 Task: Create a section Speed Demon and in the section, add a milestone Enterprise resource planning (ERP) system implementation in the project ConceptLine
Action: Mouse moved to (79, 323)
Screenshot: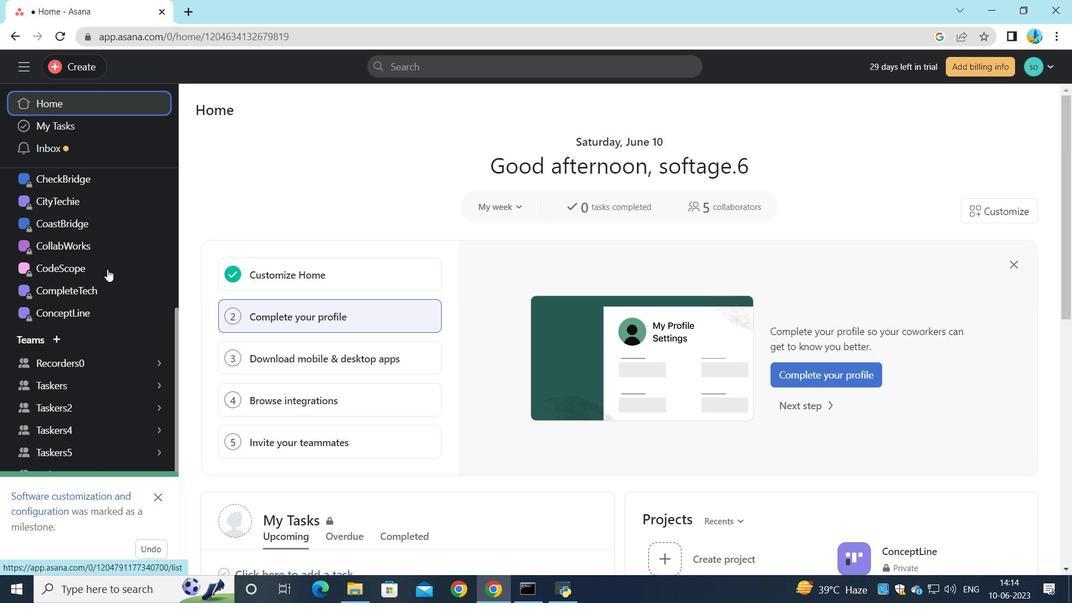 
Action: Mouse pressed left at (79, 323)
Screenshot: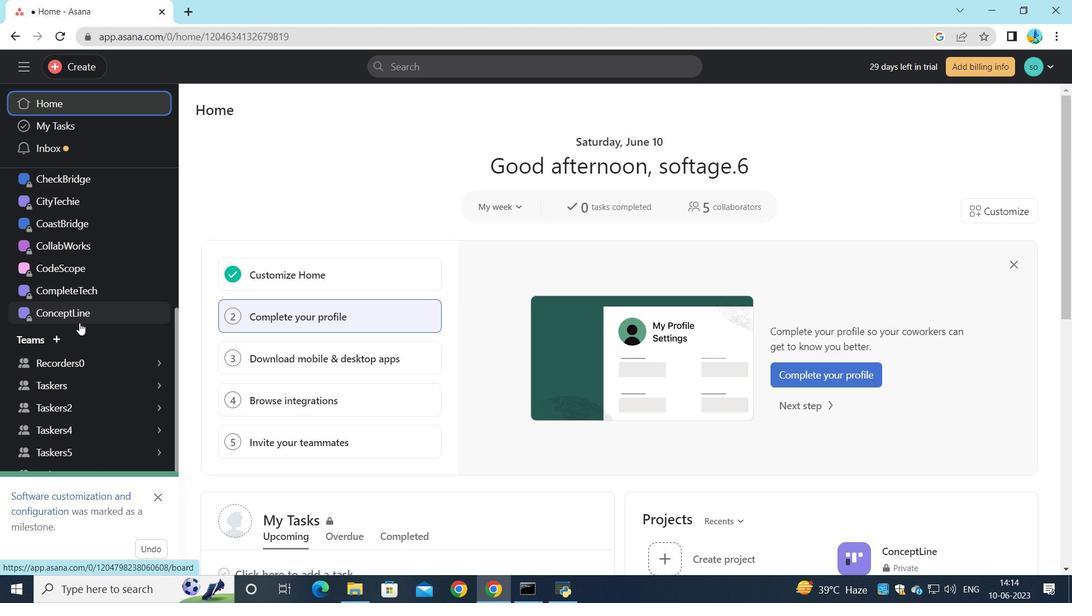 
Action: Mouse moved to (1065, 567)
Screenshot: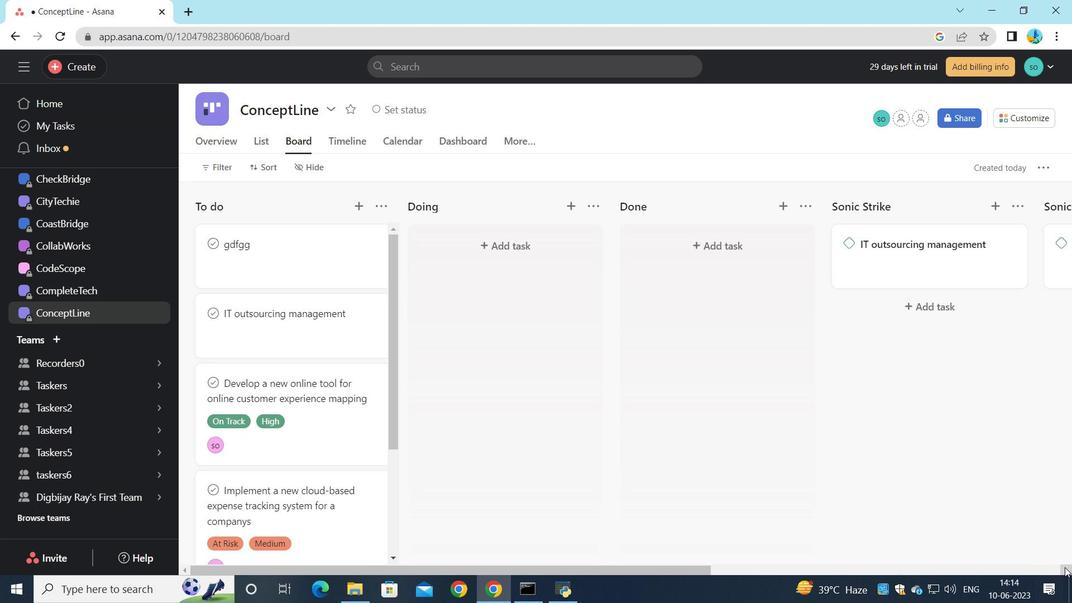 
Action: Mouse pressed left at (1065, 567)
Screenshot: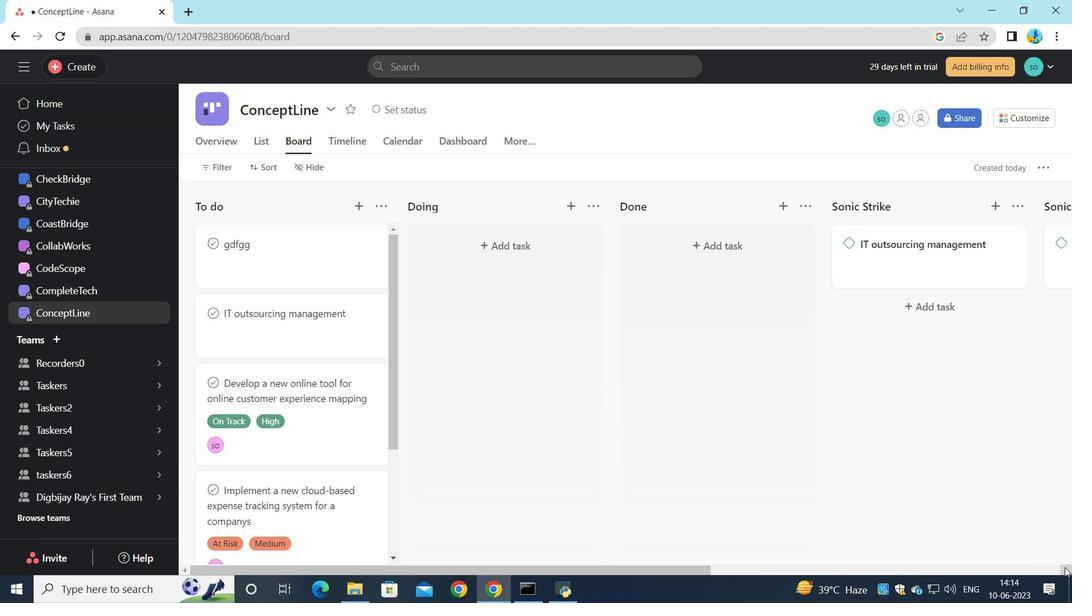 
Action: Mouse pressed left at (1065, 567)
Screenshot: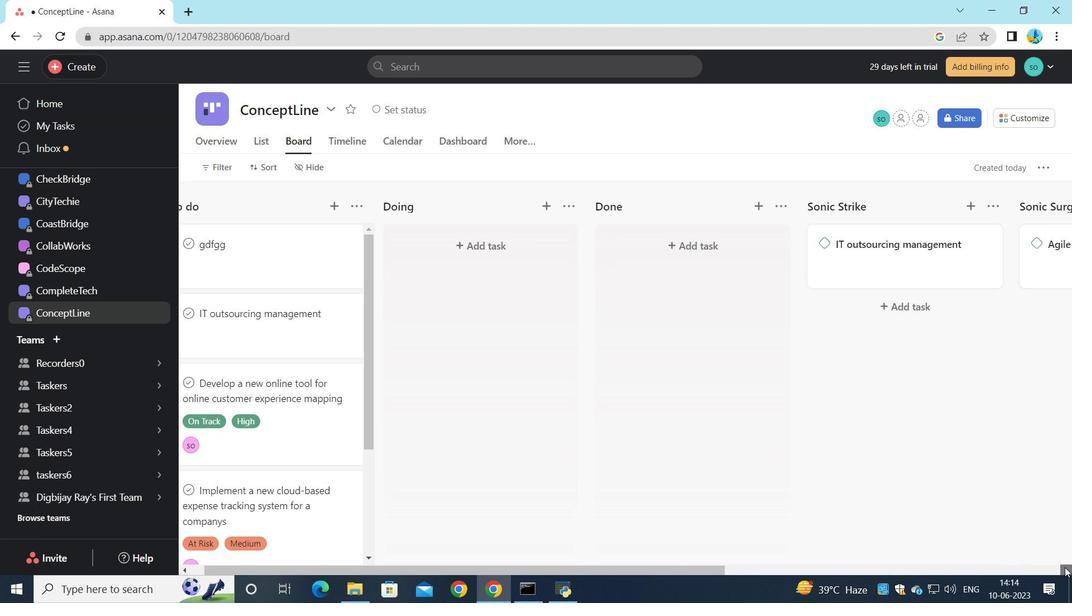 
Action: Mouse pressed left at (1065, 567)
Screenshot: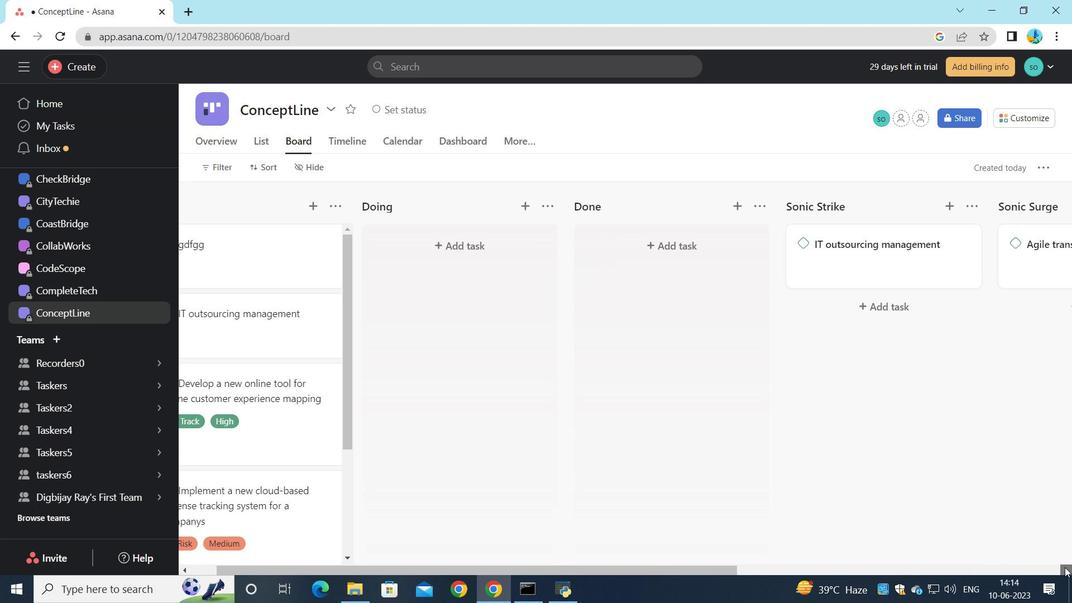 
Action: Mouse moved to (1062, 570)
Screenshot: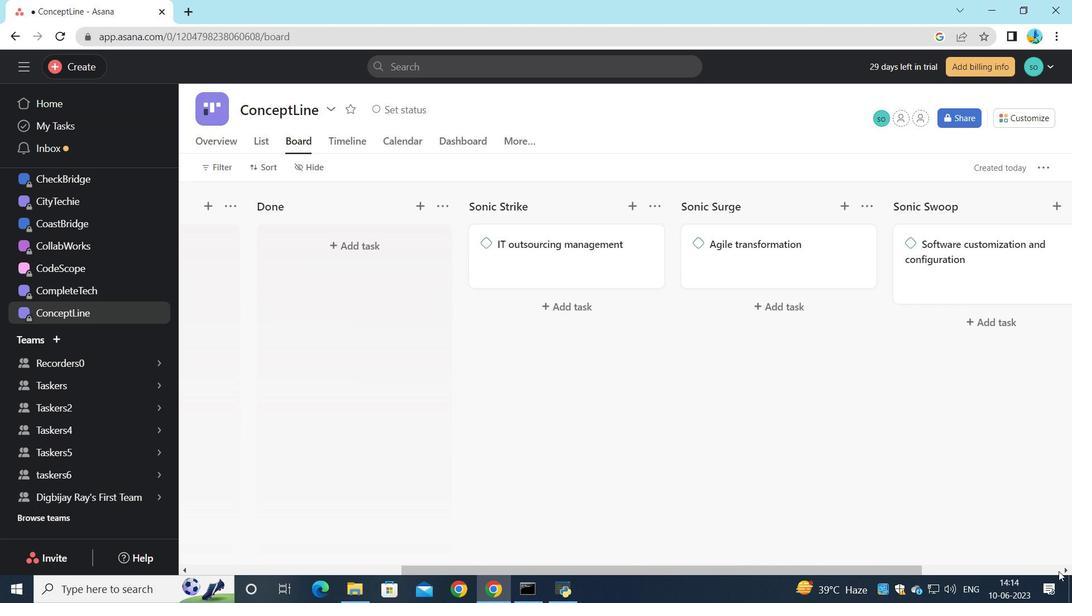 
Action: Mouse pressed left at (1062, 570)
Screenshot: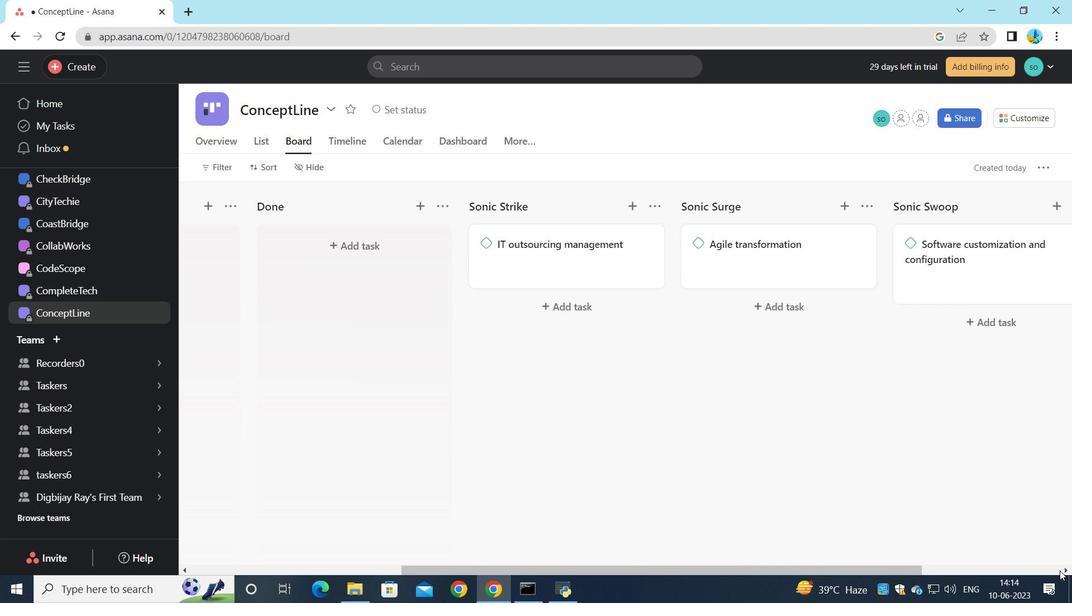 
Action: Mouse moved to (901, 202)
Screenshot: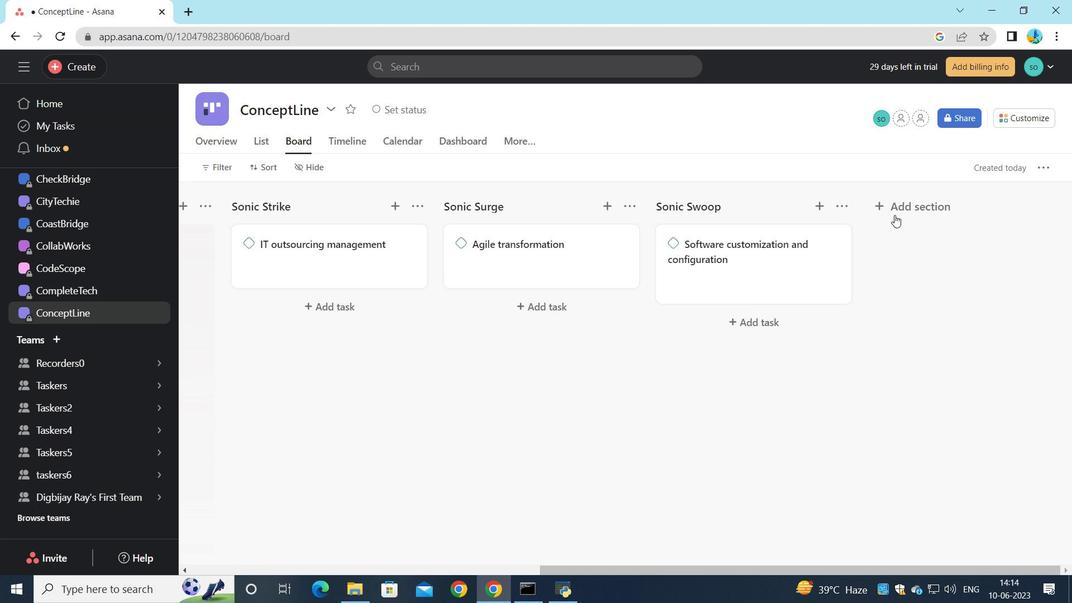 
Action: Mouse pressed left at (901, 202)
Screenshot: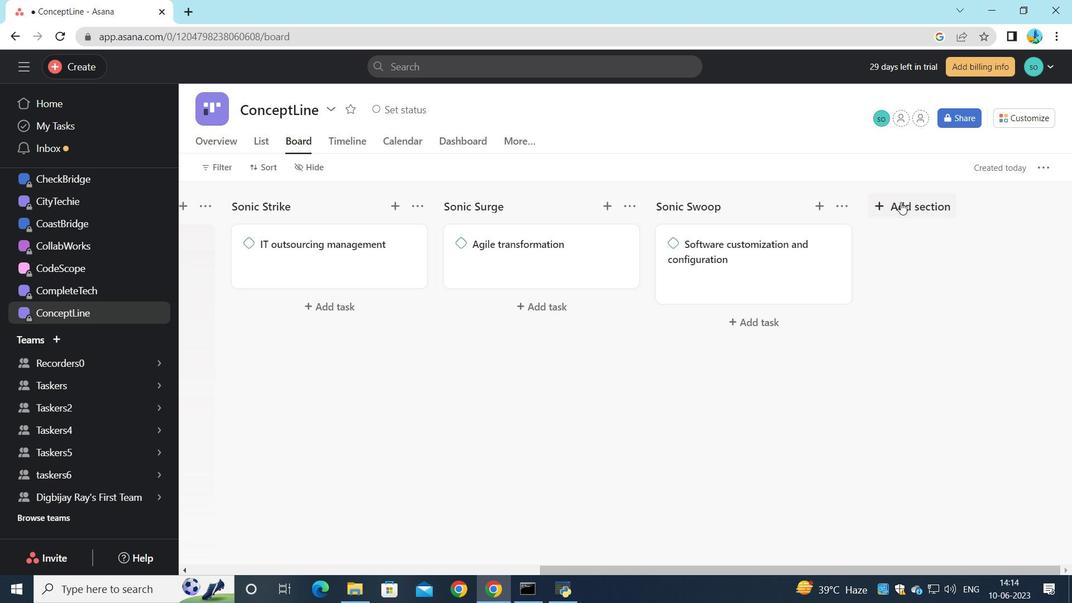 
Action: Key pressed <Key.shift>Speed<Key.space><Key.shift>Demon<Key.enter>
Screenshot: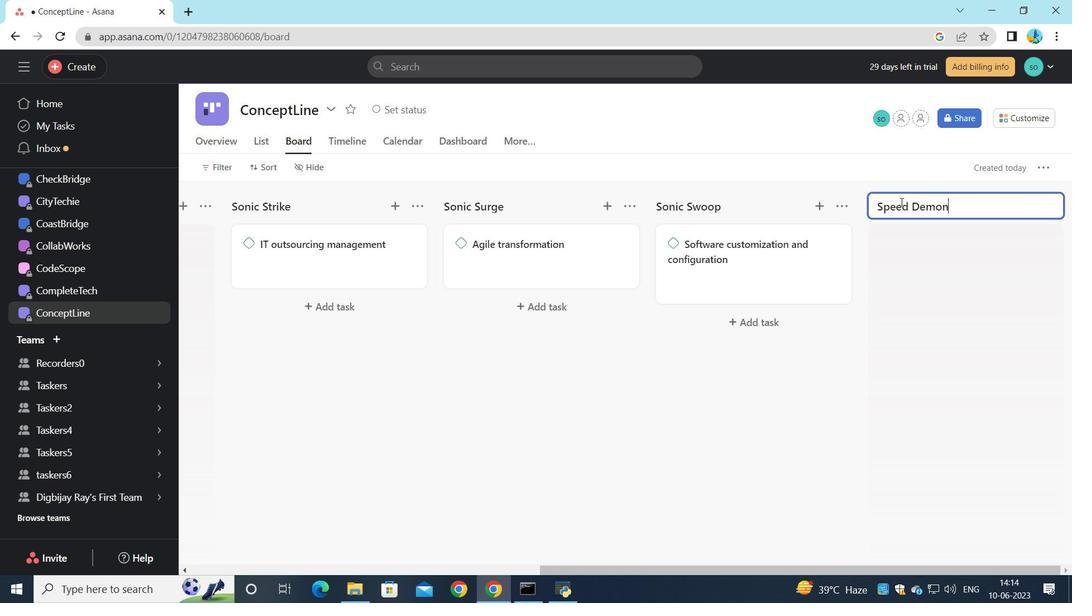 
Action: Mouse moved to (790, 241)
Screenshot: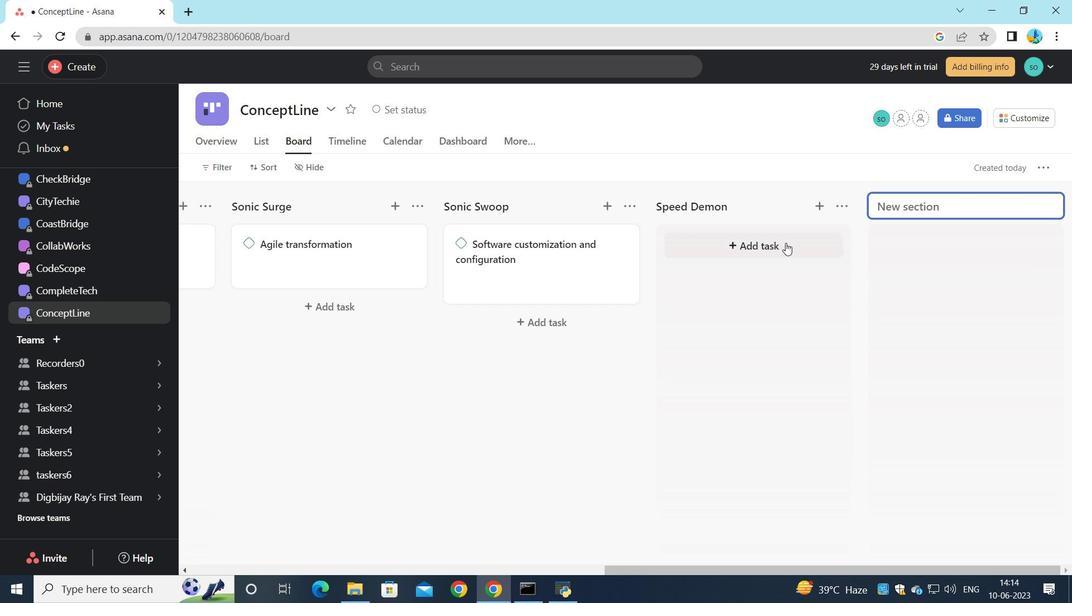 
Action: Mouse pressed left at (790, 241)
Screenshot: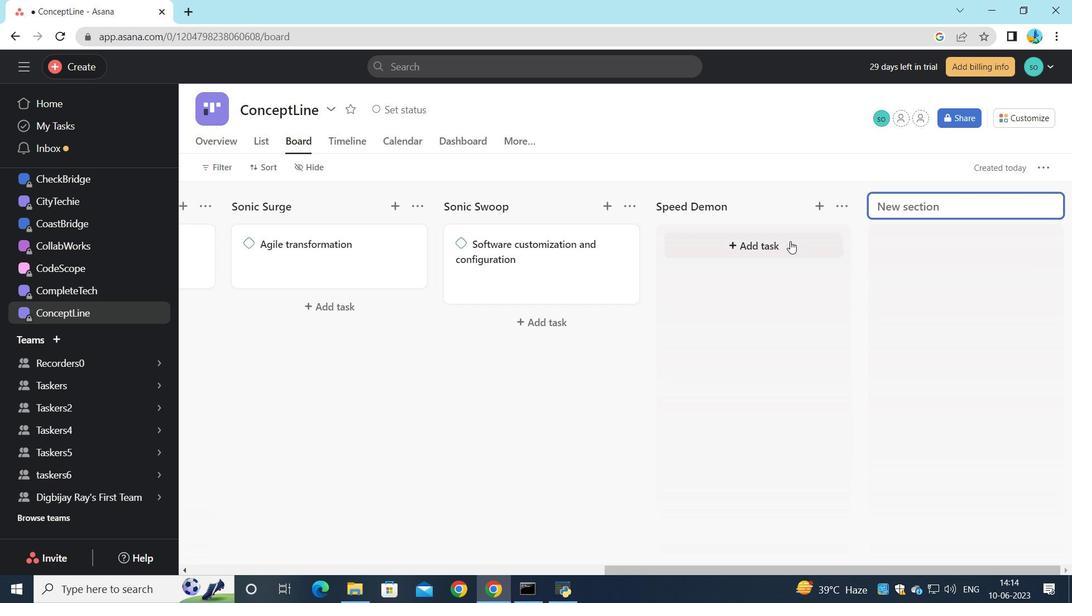 
Action: Mouse moved to (792, 241)
Screenshot: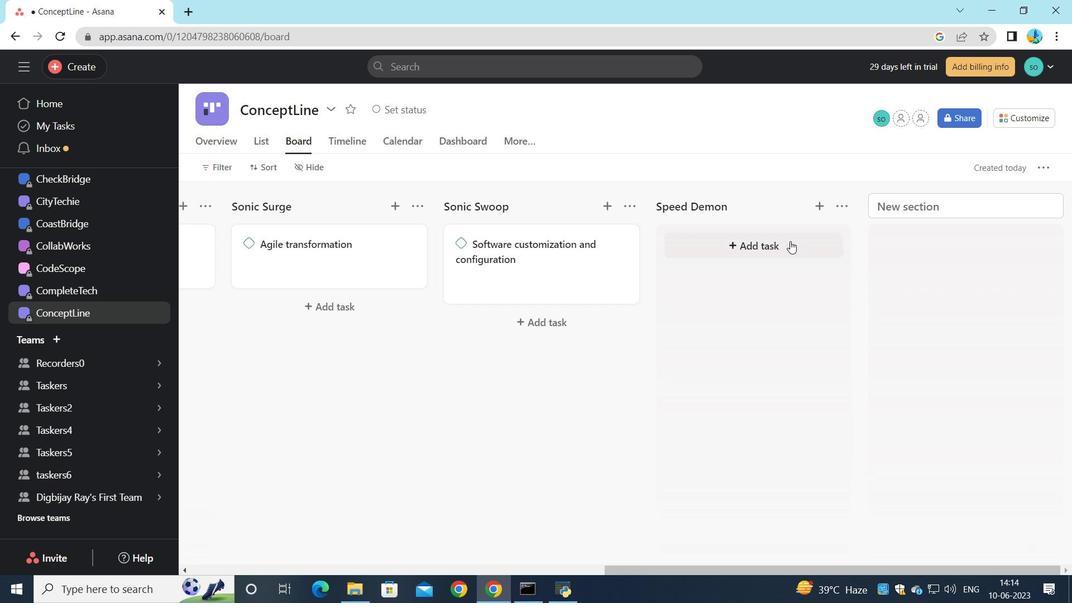 
Action: Key pressed <Key.shift>Enterprise<Key.space>resource<Key.space>planning<Key.space><Key.shift_r><Key.shift_r><Key.shift_r><Key.shift_r><Key.shift_r><Key.shift_r><Key.shift_r>()<Key.left><Key.shift>E<Key.shift>R<Key.shift>P<Key.right><Key.space>system<Key.space>implementation
Screenshot: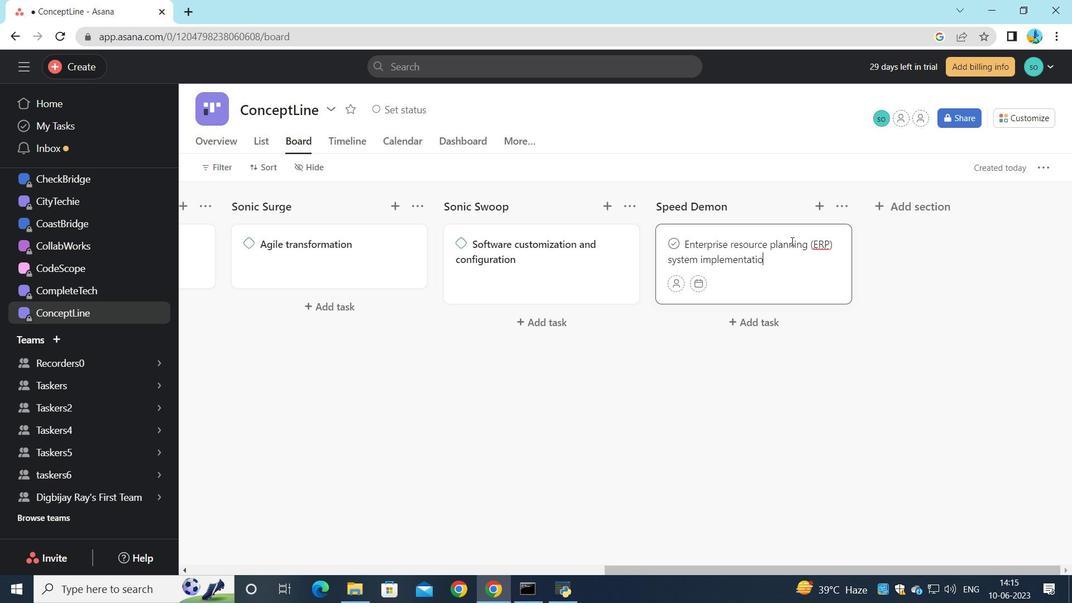 
Action: Mouse moved to (818, 276)
Screenshot: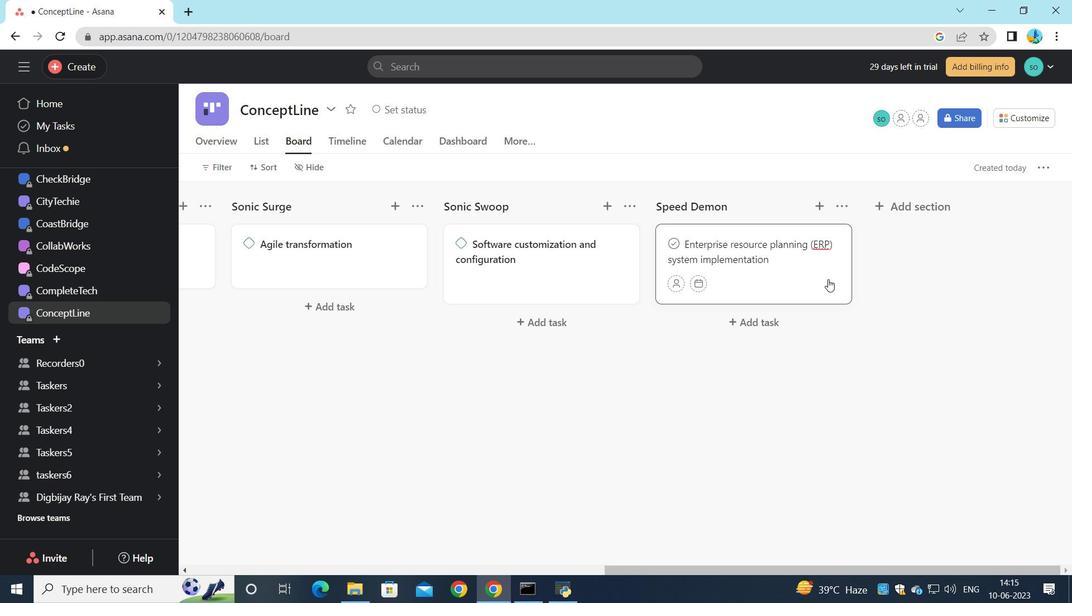 
Action: Mouse pressed left at (818, 276)
Screenshot: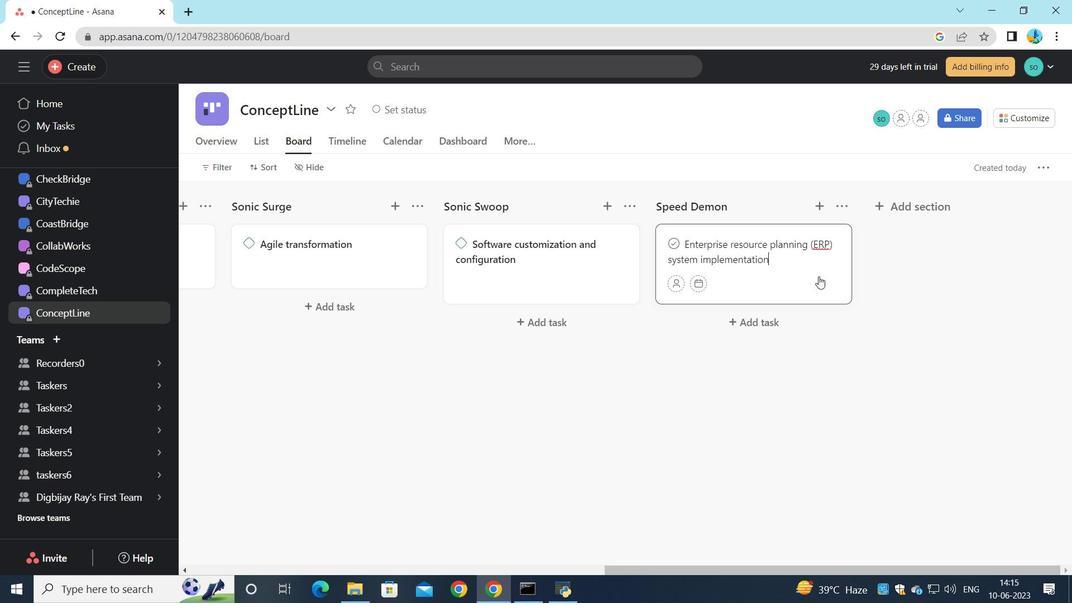 
Action: Mouse moved to (1023, 172)
Screenshot: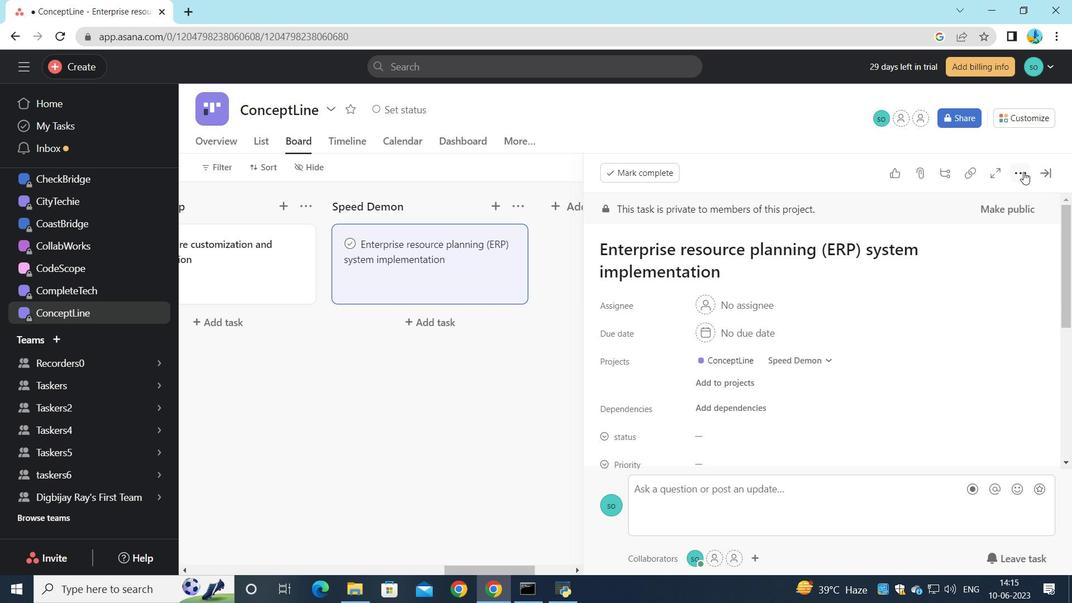 
Action: Mouse pressed left at (1023, 172)
Screenshot: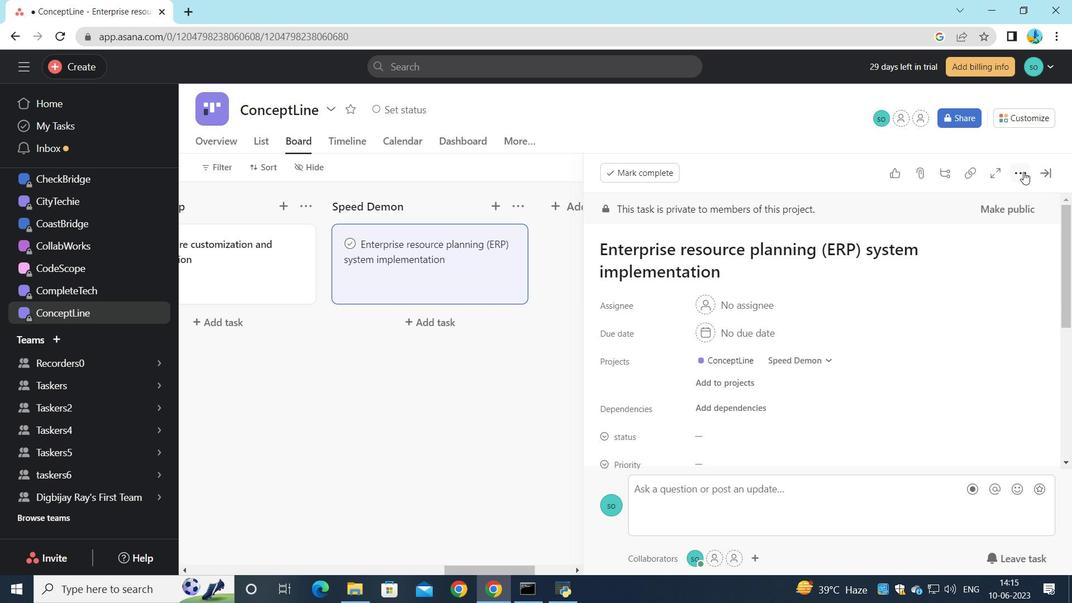 
Action: Mouse moved to (939, 224)
Screenshot: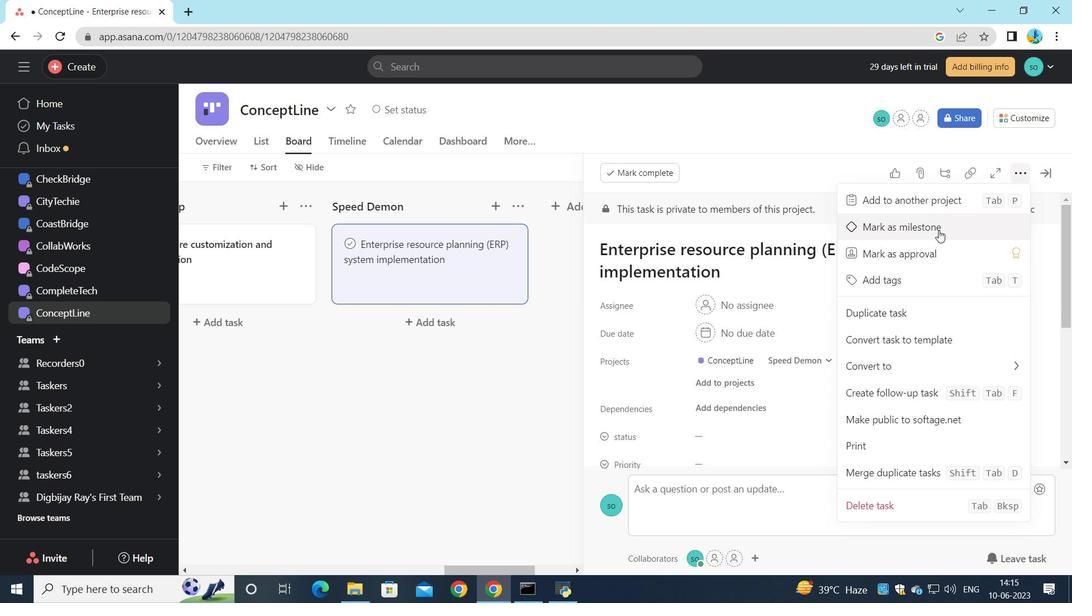
Action: Mouse pressed left at (939, 224)
Screenshot: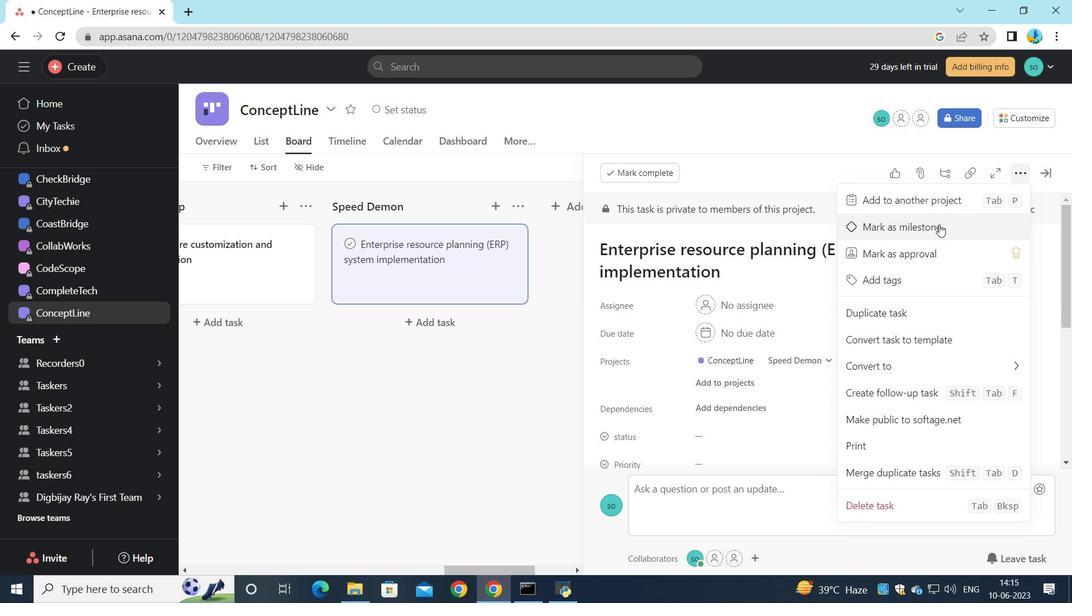 
Action: Mouse moved to (592, 319)
Screenshot: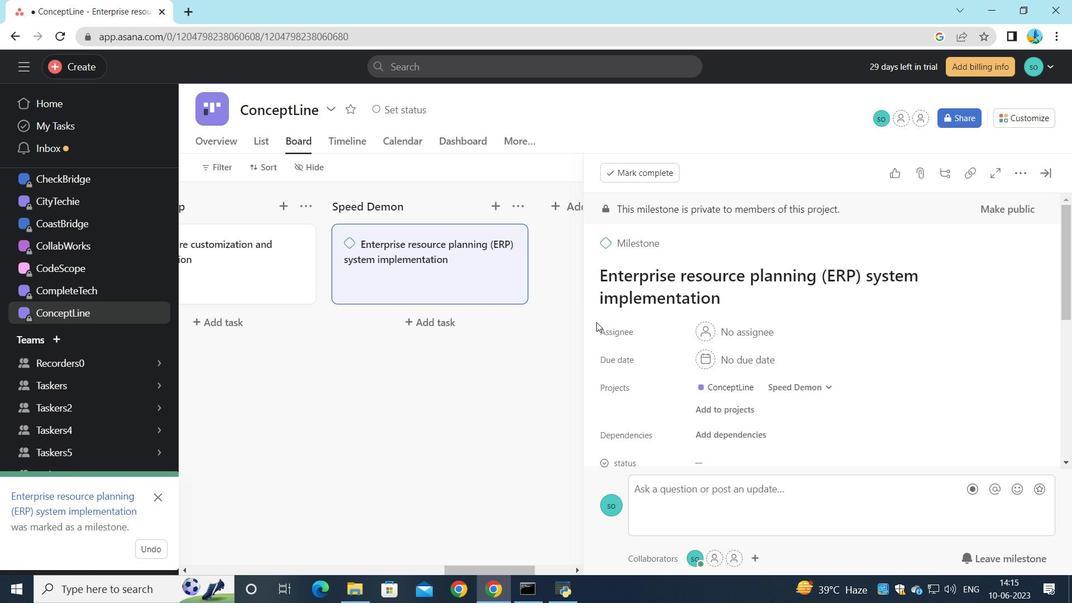 
